 Task: Set the terrestrial reception parameters bandwidth to 1.712 MHz.
Action: Mouse moved to (123, 17)
Screenshot: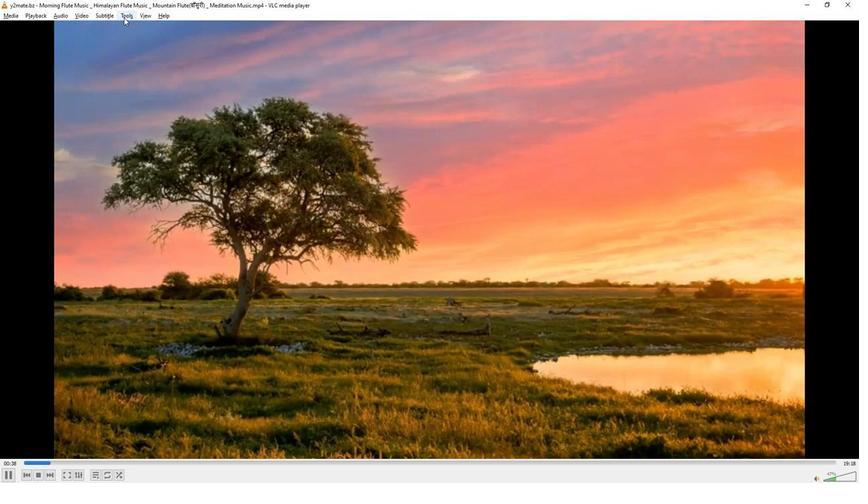 
Action: Mouse pressed left at (123, 17)
Screenshot: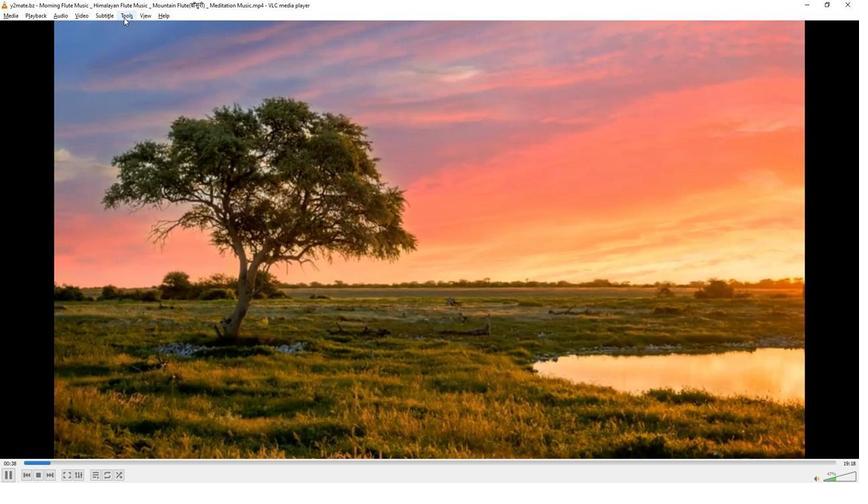
Action: Mouse moved to (139, 118)
Screenshot: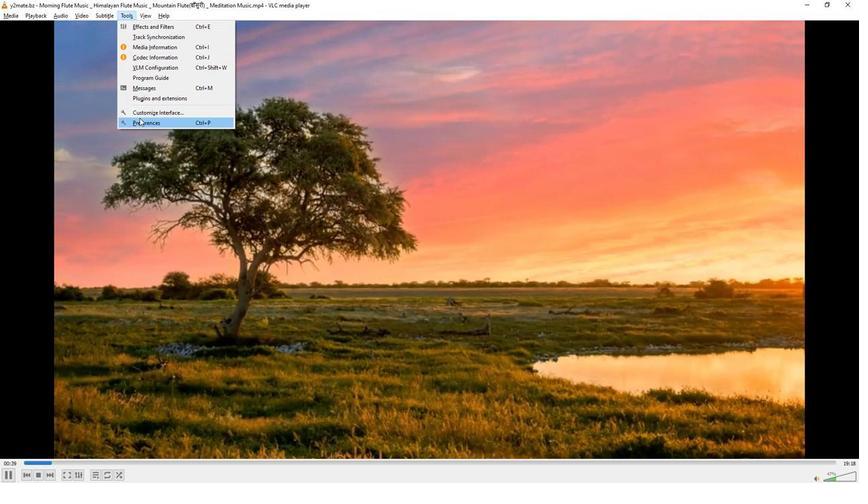 
Action: Mouse pressed left at (139, 118)
Screenshot: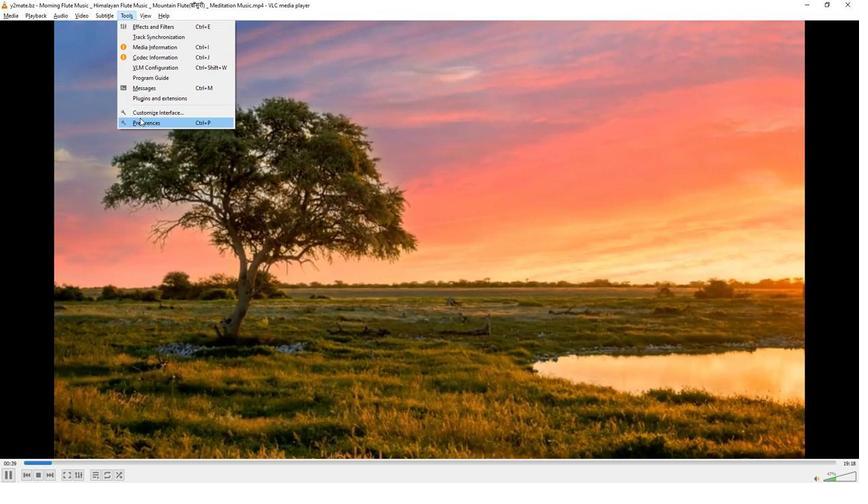 
Action: Mouse moved to (281, 393)
Screenshot: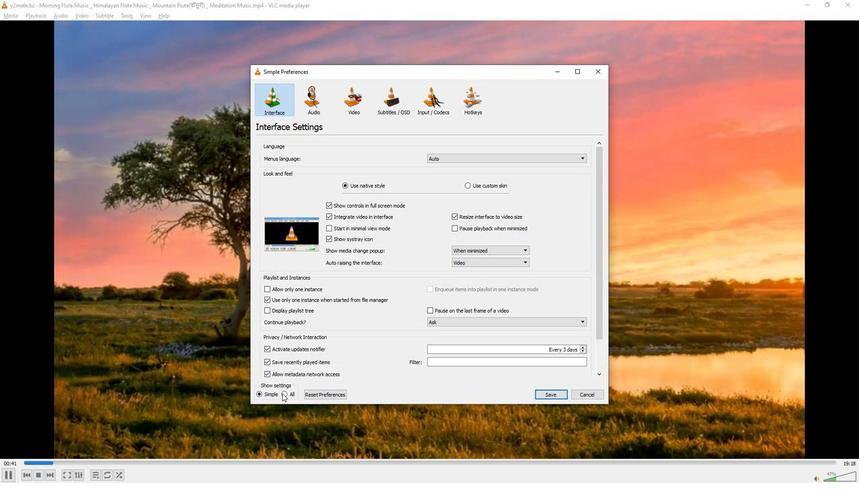 
Action: Mouse pressed left at (281, 393)
Screenshot: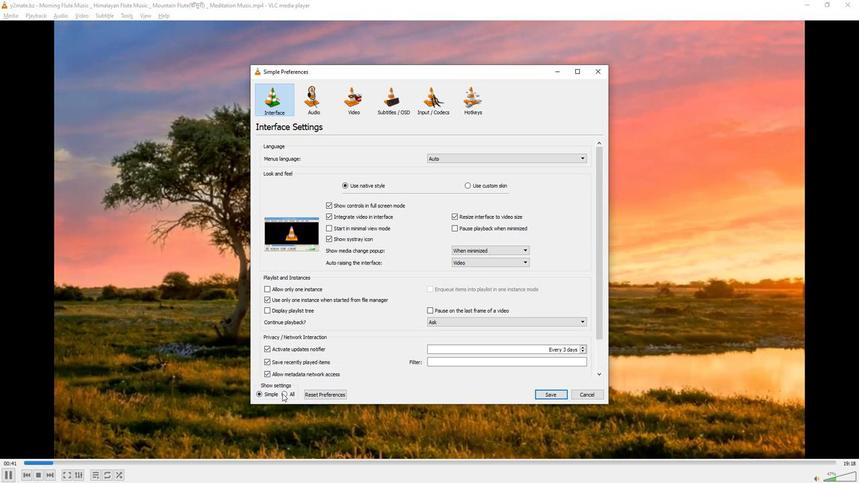 
Action: Mouse moved to (268, 243)
Screenshot: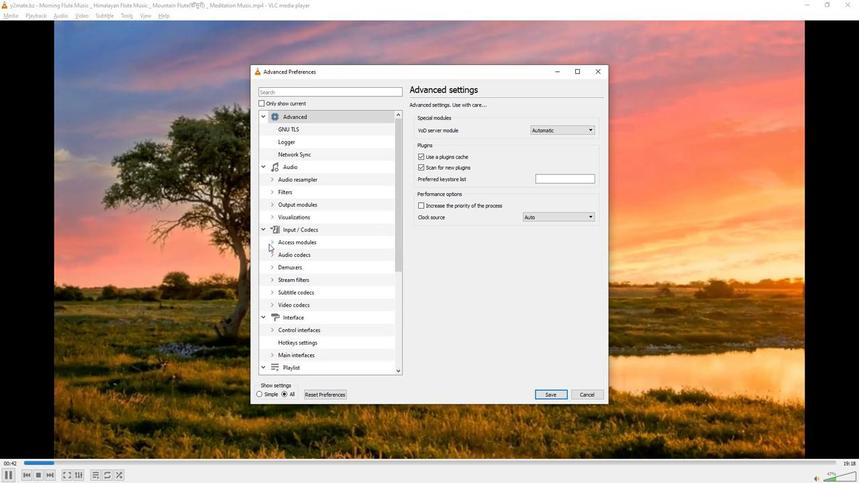 
Action: Mouse pressed left at (268, 243)
Screenshot: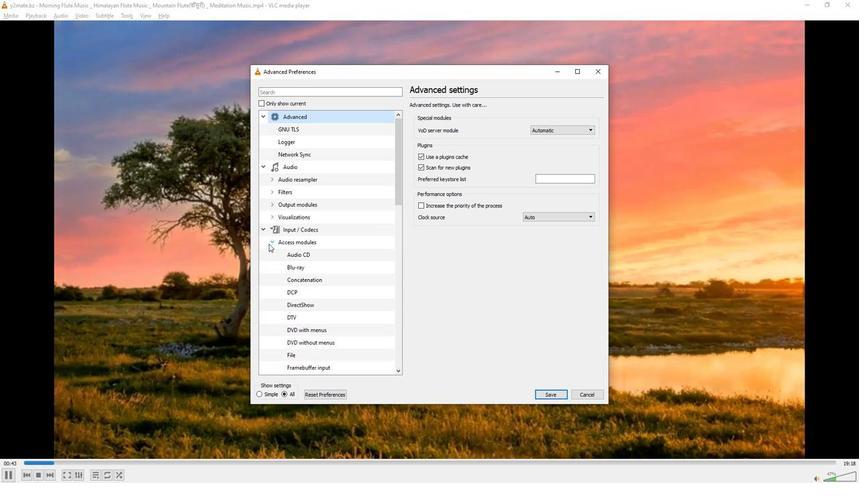 
Action: Mouse moved to (289, 315)
Screenshot: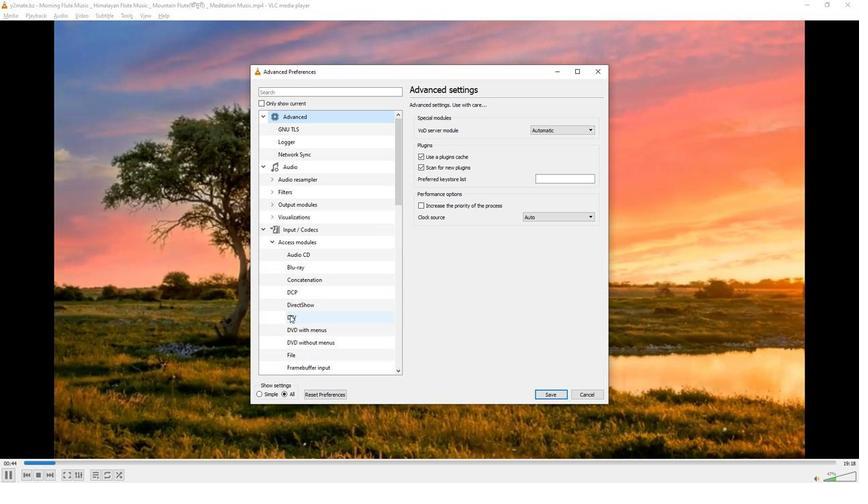 
Action: Mouse pressed left at (289, 315)
Screenshot: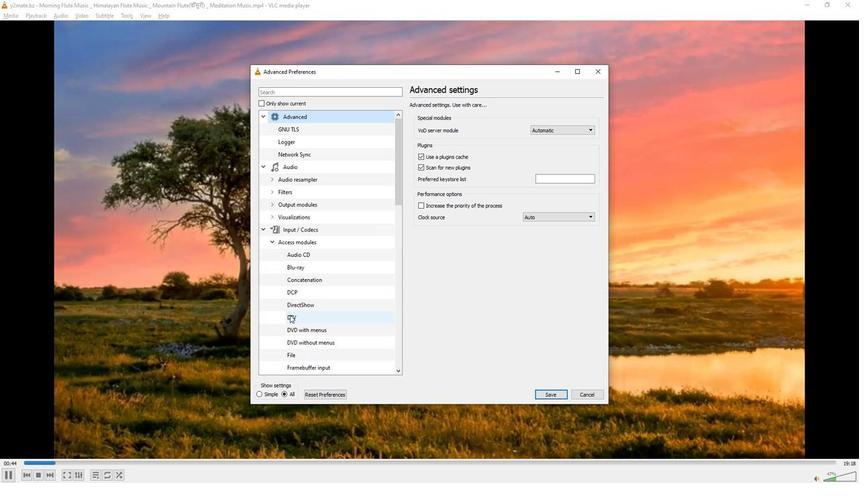 
Action: Mouse moved to (563, 176)
Screenshot: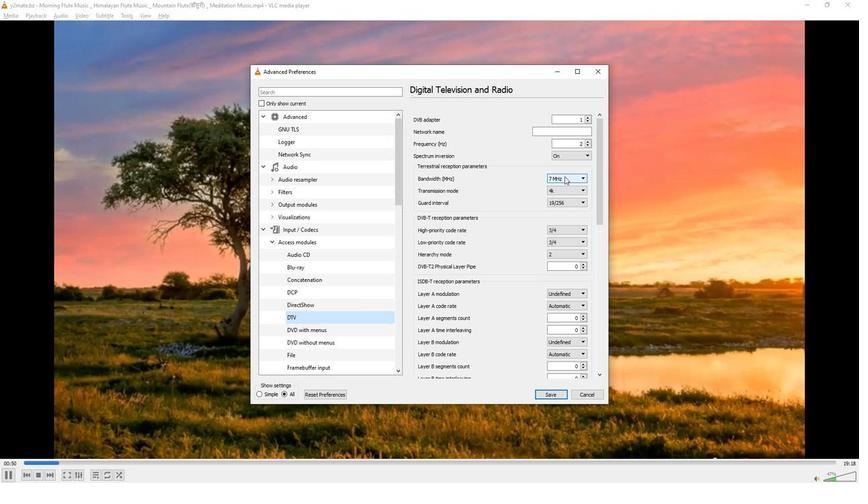 
Action: Mouse pressed left at (563, 176)
Screenshot: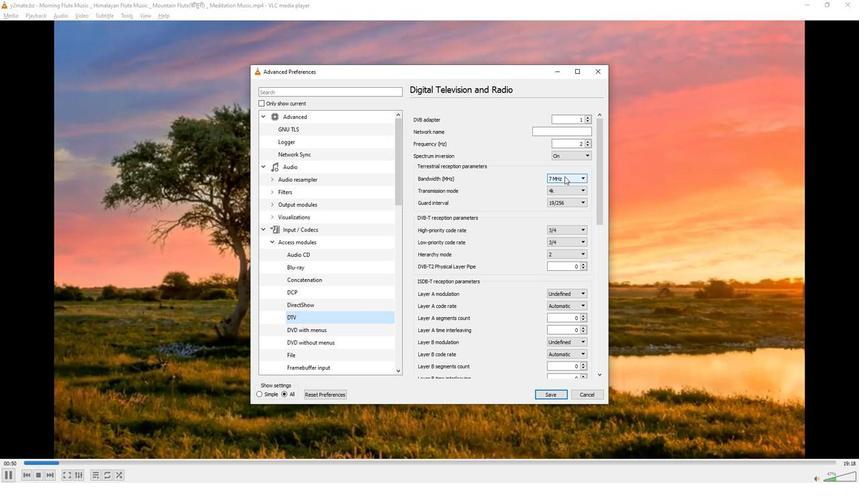 
Action: Mouse moved to (561, 221)
Screenshot: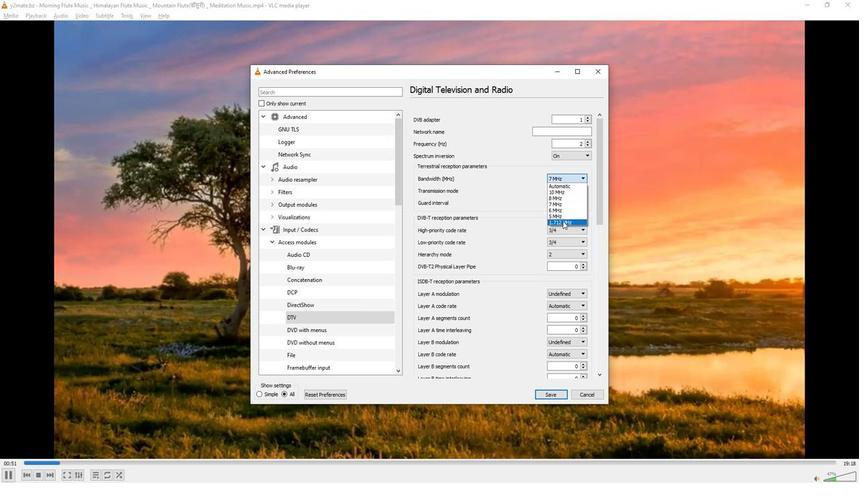 
Action: Mouse pressed left at (561, 221)
Screenshot: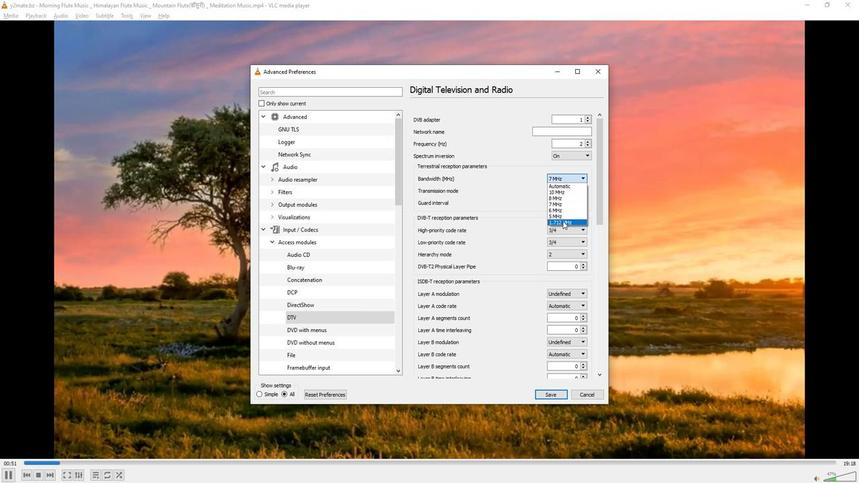 
Action: Mouse moved to (533, 221)
Screenshot: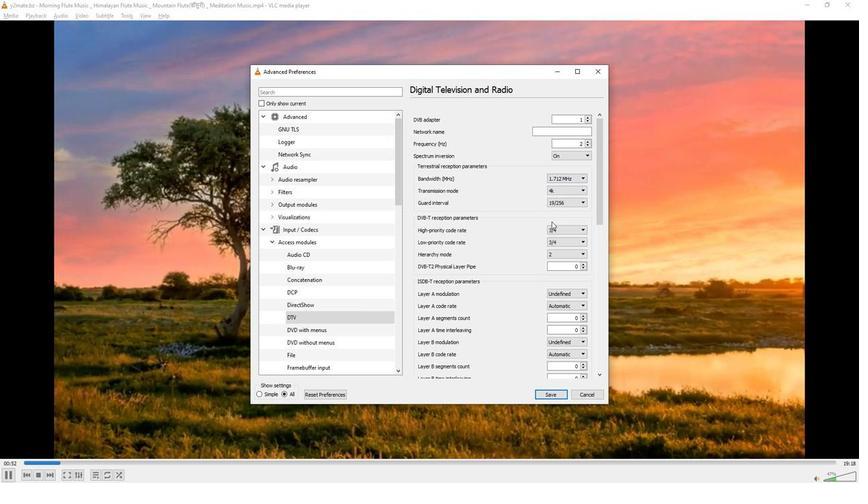 
